 Task: Add the task  Implement a chatbot for customer support to the section Code Crusades in the project TricklePlan and add a Due Date to the respective task as 2023/07/28.
Action: Mouse moved to (938, 554)
Screenshot: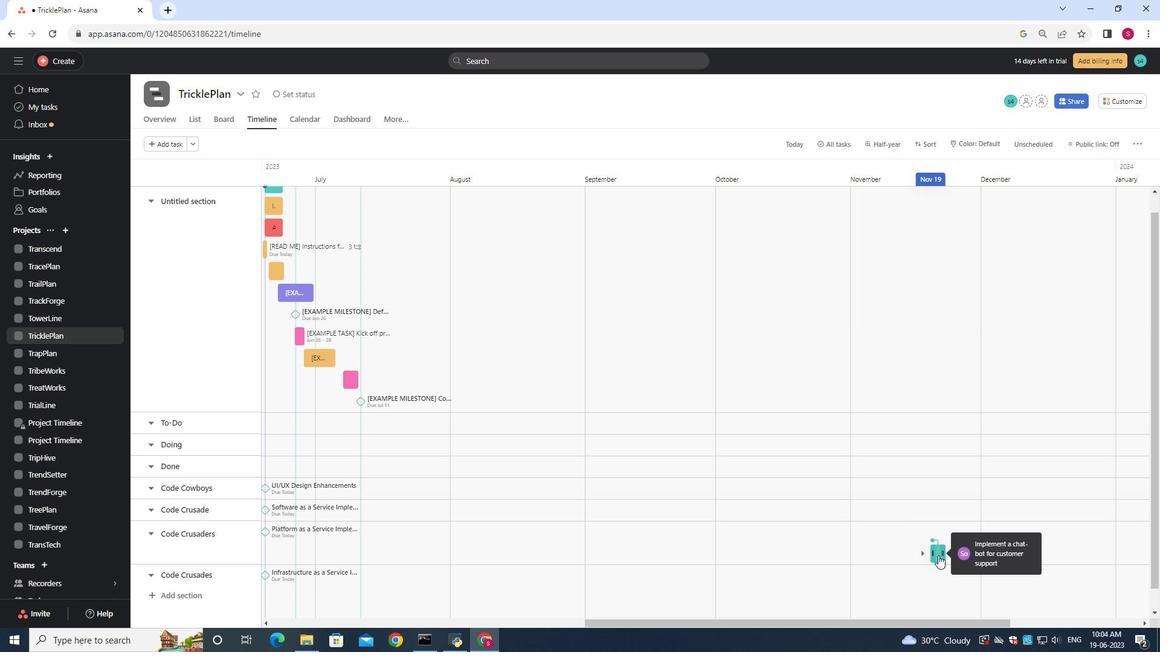 
Action: Mouse pressed left at (938, 554)
Screenshot: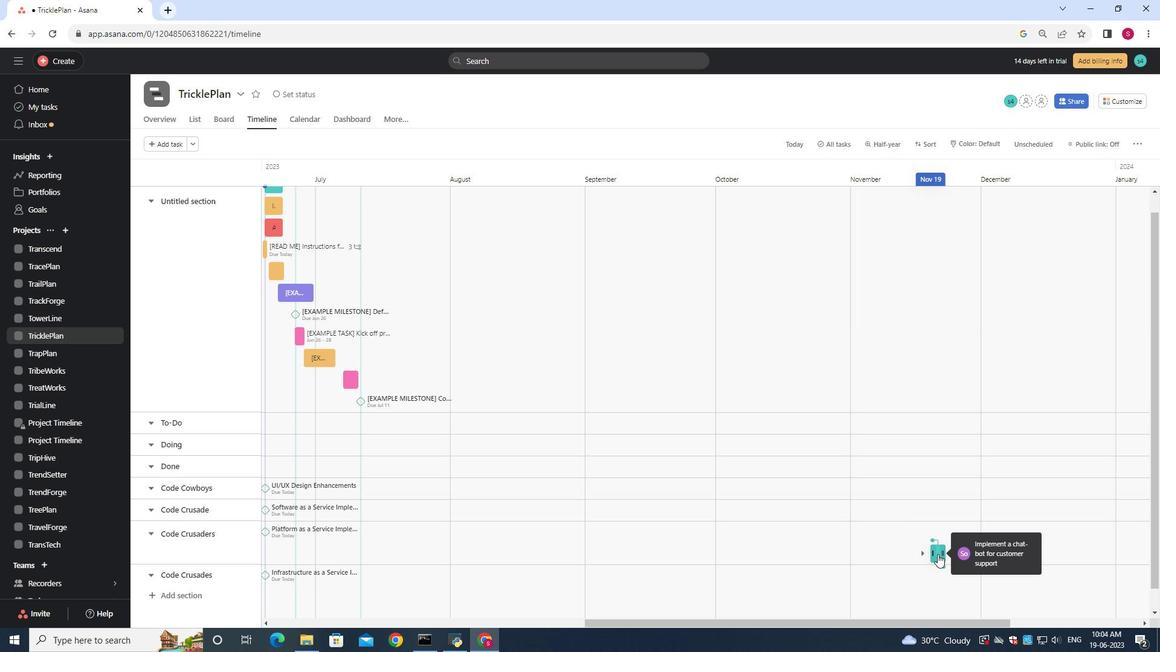
Action: Mouse moved to (878, 557)
Screenshot: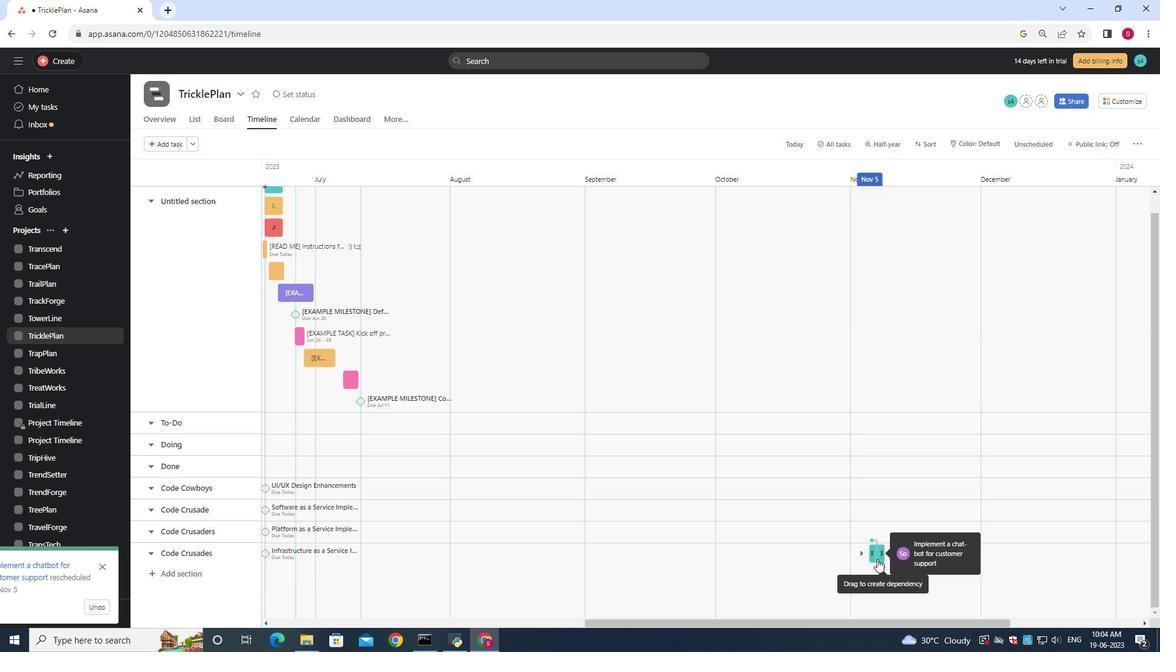 
Action: Mouse pressed left at (878, 557)
Screenshot: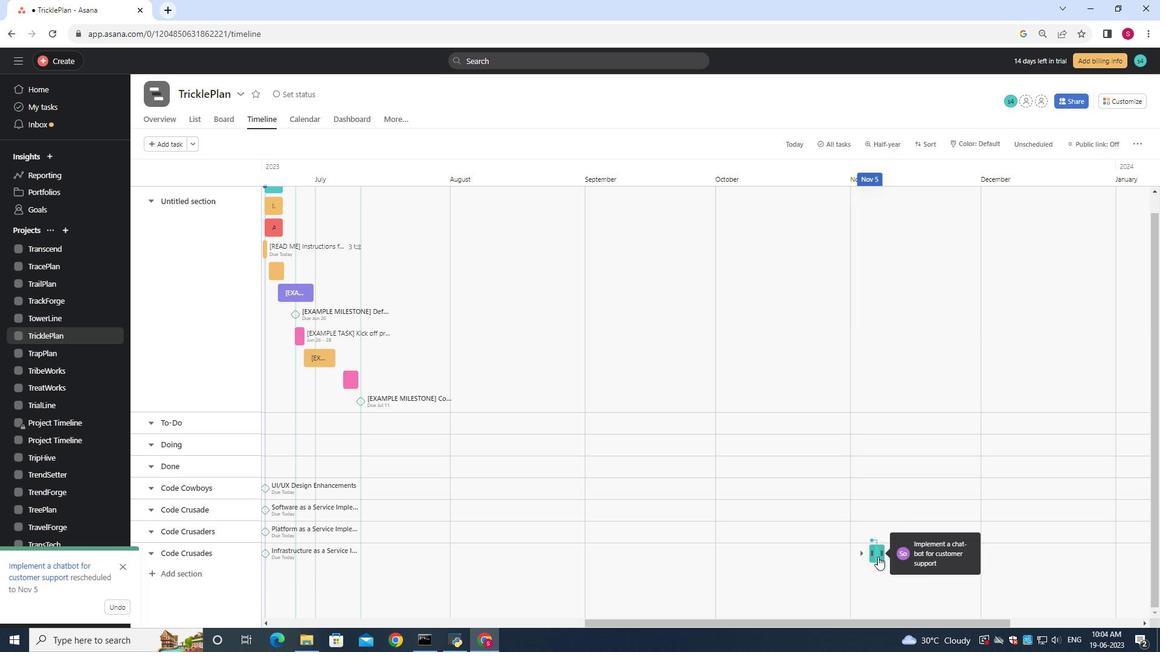 
Action: Mouse moved to (875, 551)
Screenshot: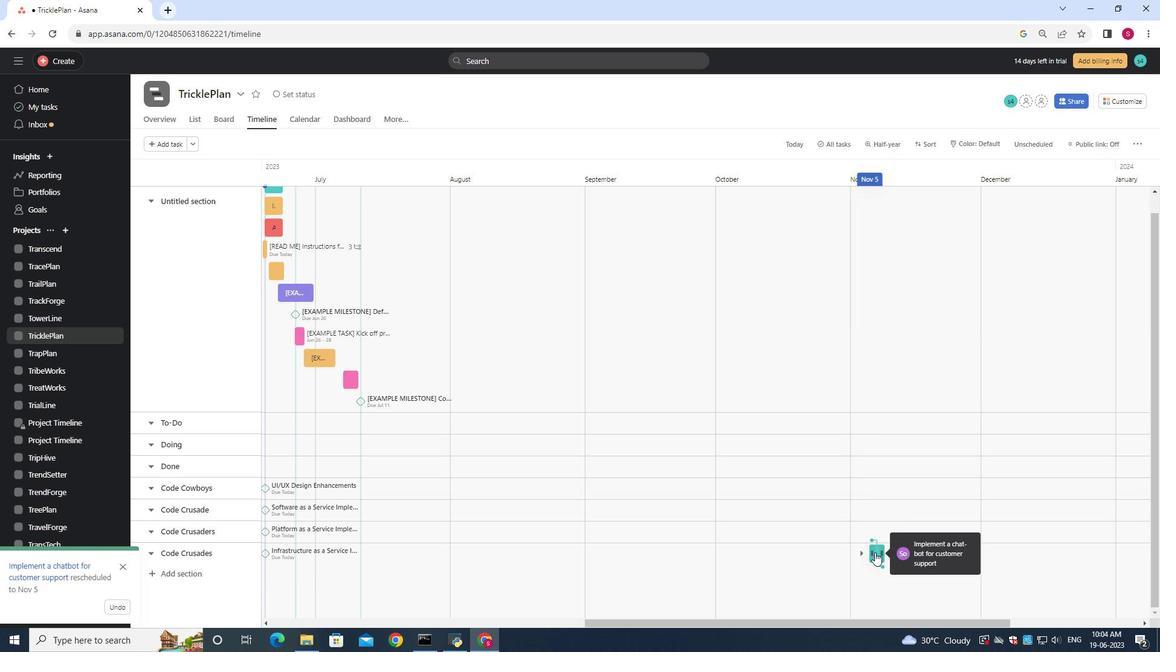 
Action: Mouse pressed left at (875, 551)
Screenshot: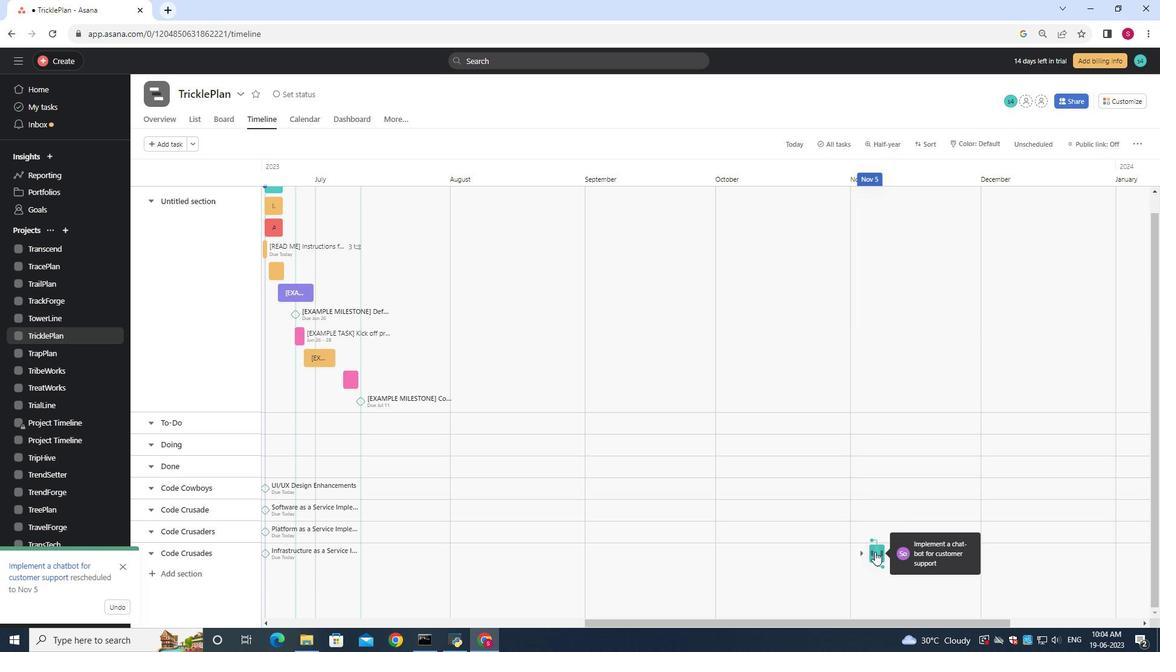 
Action: Mouse moved to (917, 223)
Screenshot: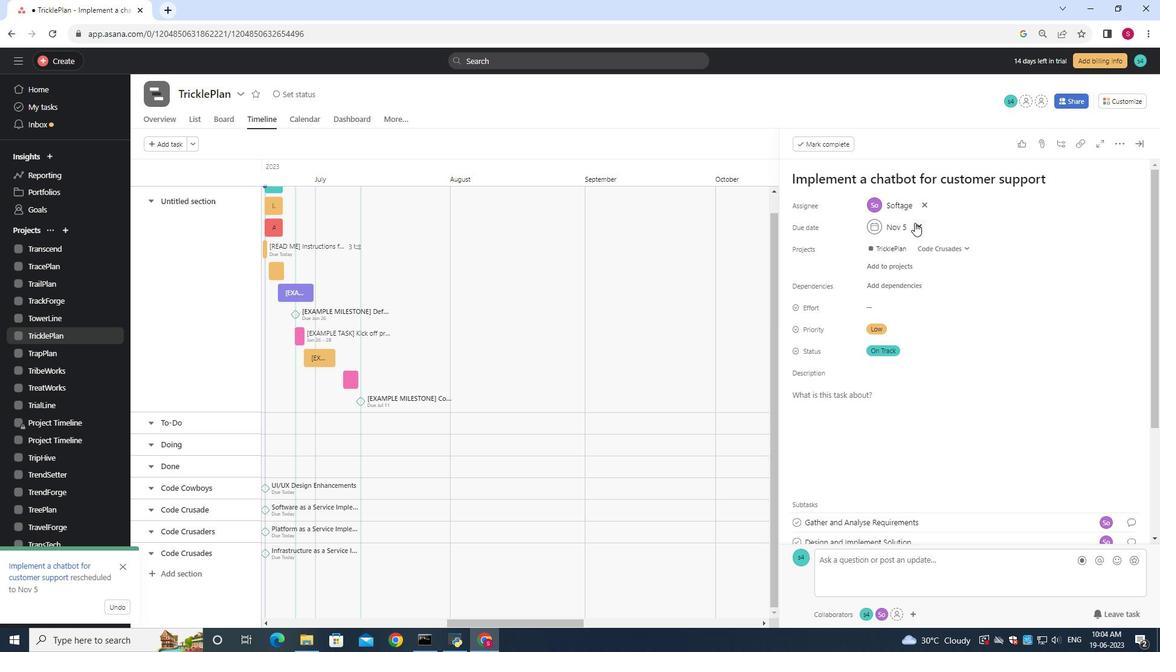 
Action: Mouse pressed left at (917, 223)
Screenshot: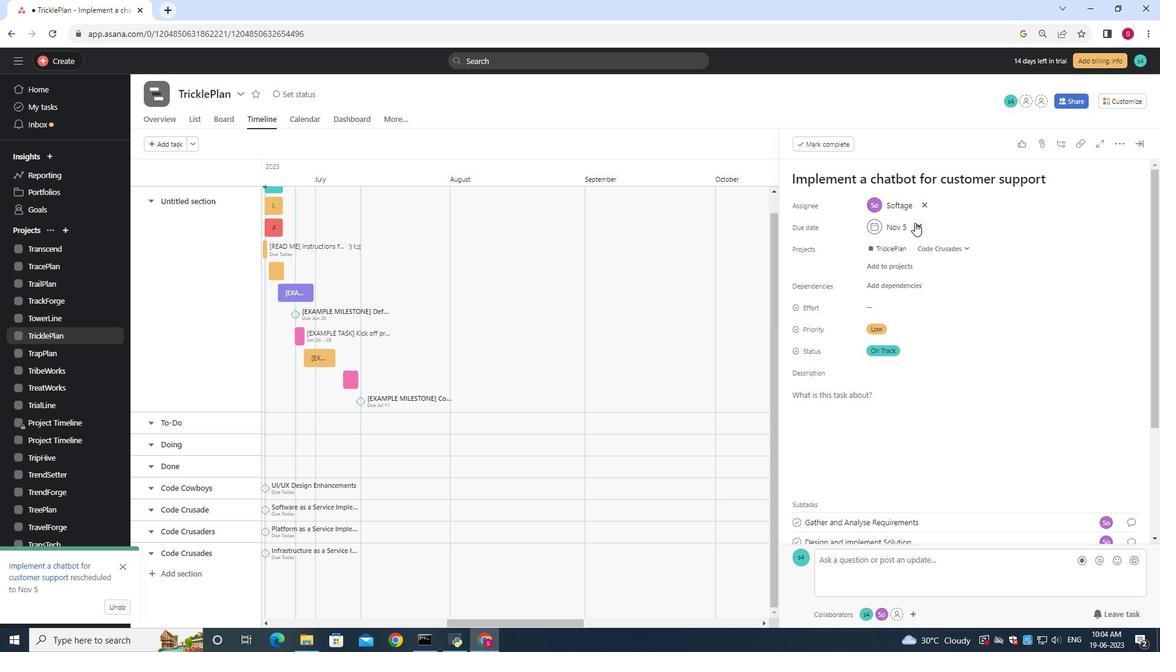 
Action: Mouse moved to (890, 226)
Screenshot: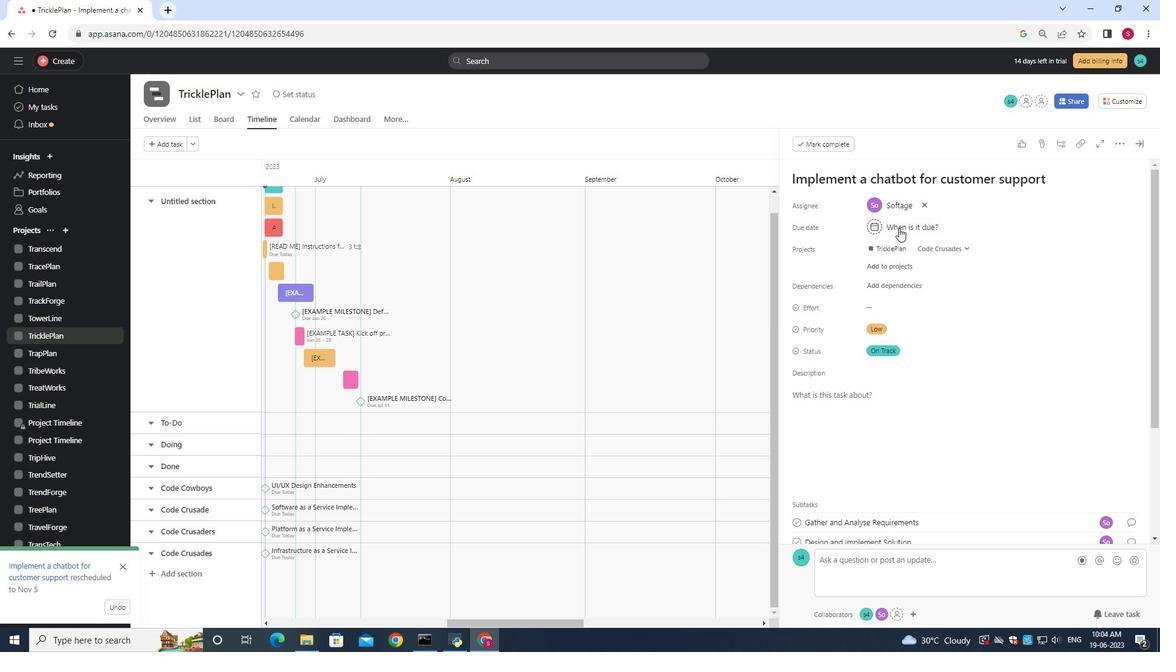 
Action: Mouse pressed left at (890, 226)
Screenshot: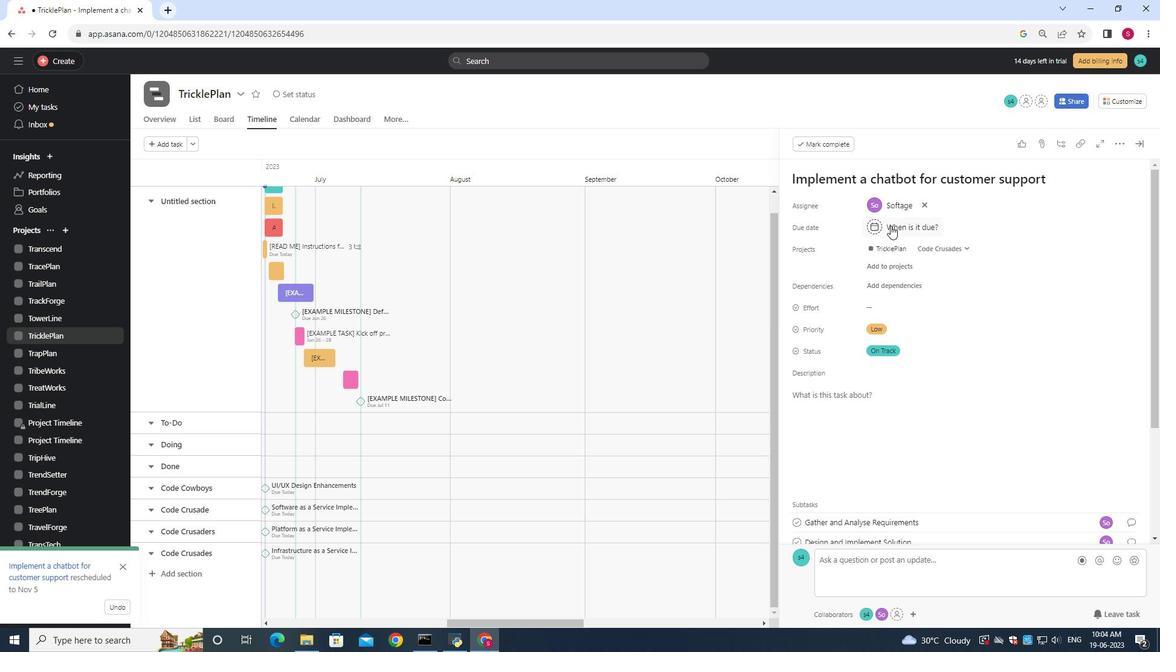 
Action: Key pressed 2023/
Screenshot: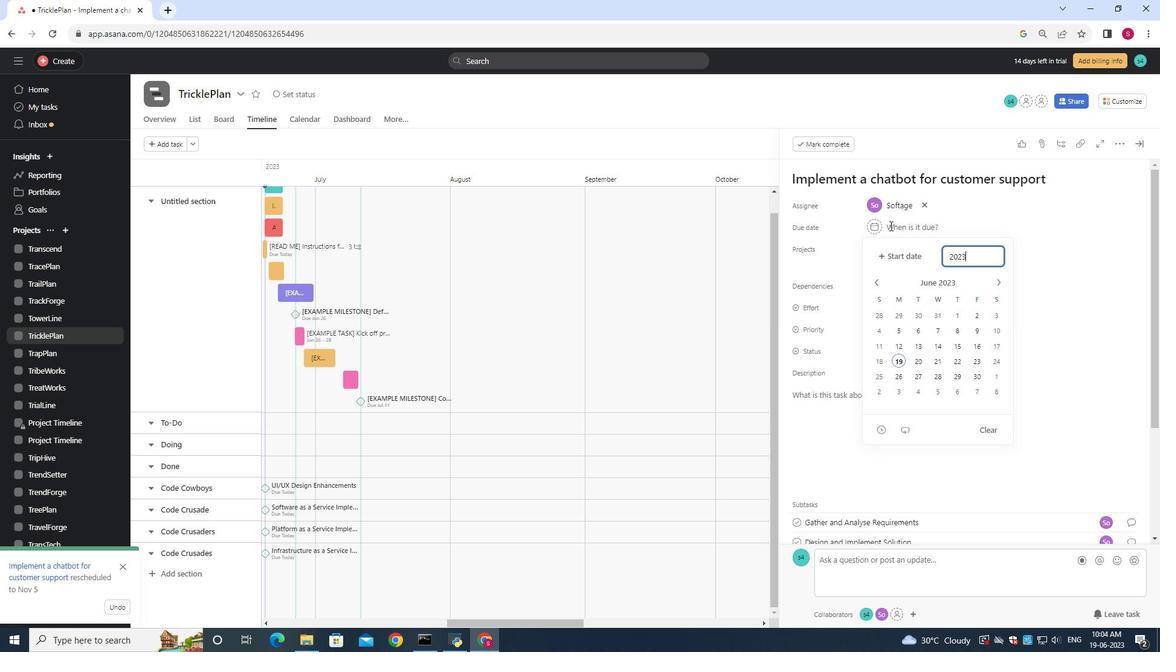 
Action: Mouse moved to (891, 226)
Screenshot: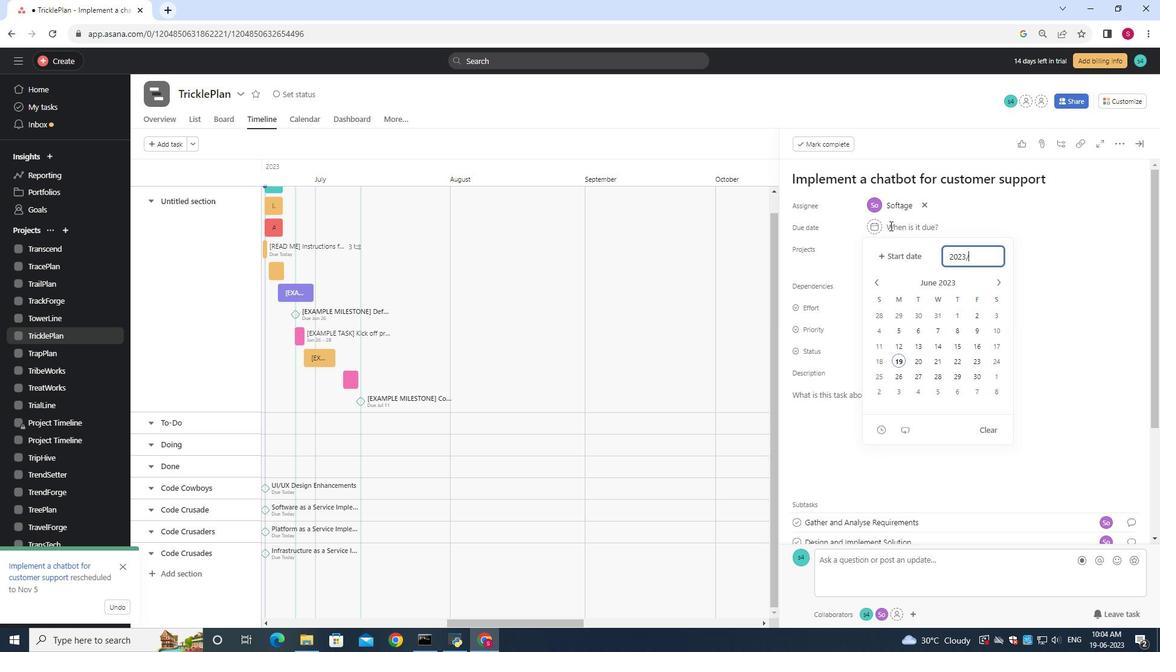 
Action: Key pressed 07
Screenshot: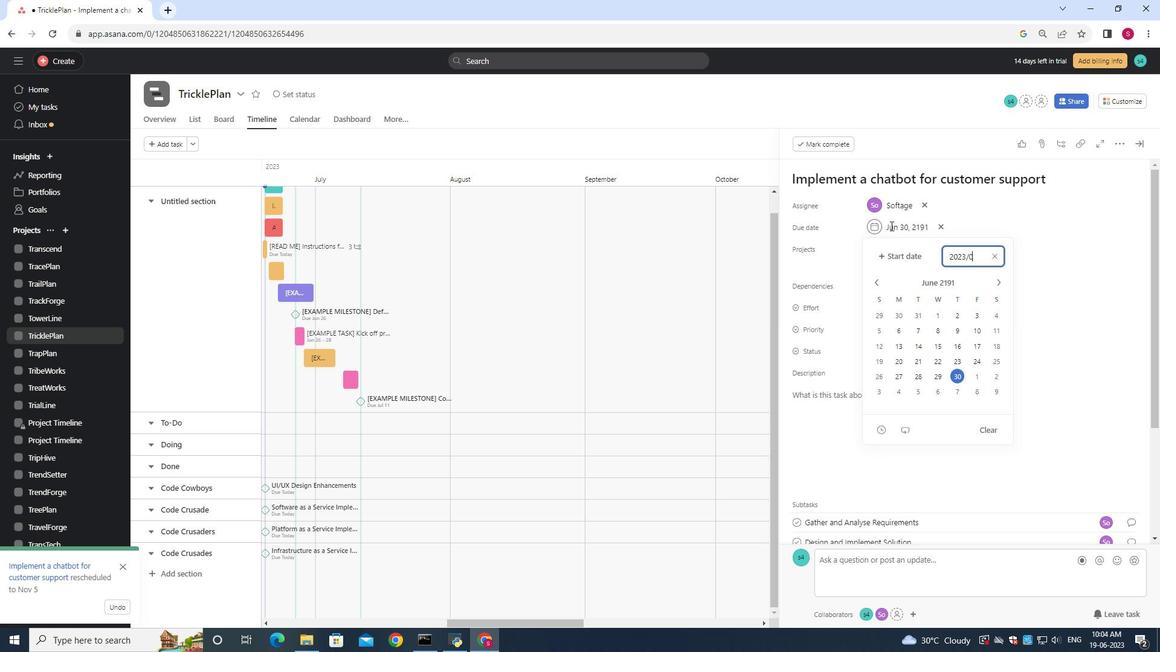 
Action: Mouse moved to (894, 227)
Screenshot: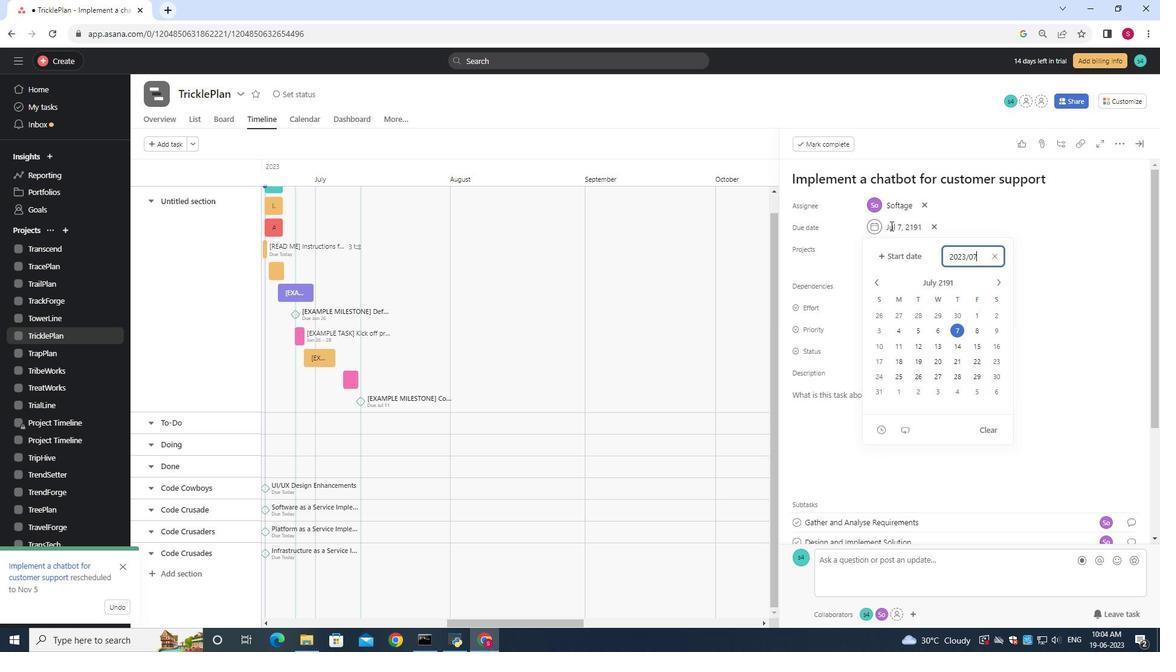 
Action: Key pressed /
Screenshot: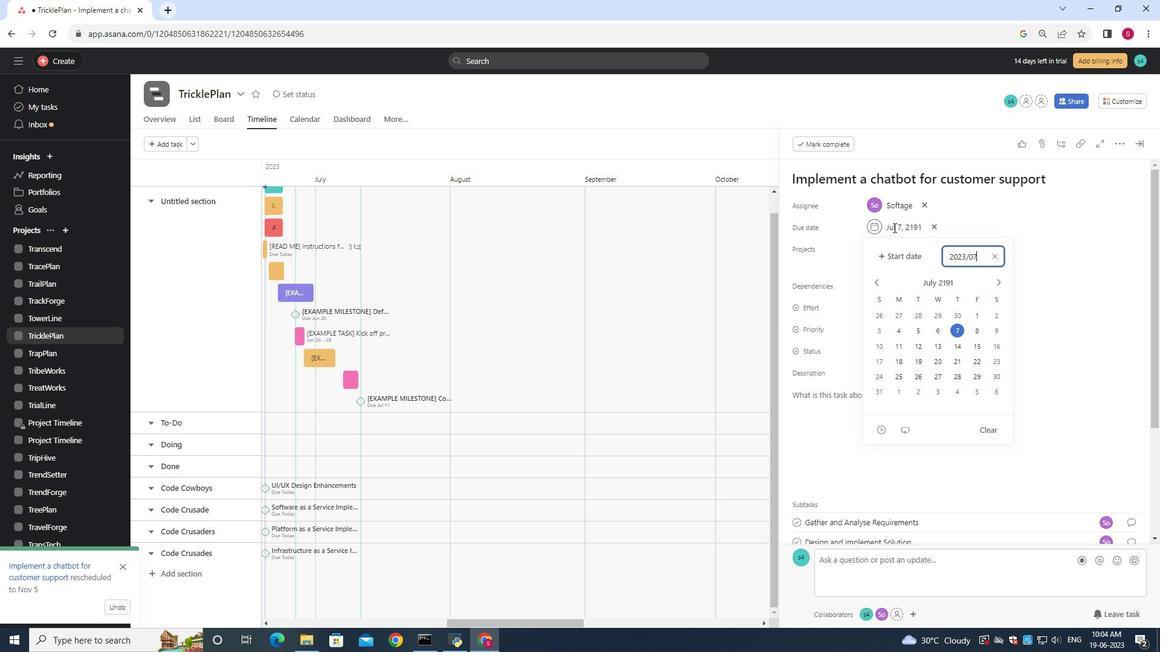 
Action: Mouse moved to (894, 227)
Screenshot: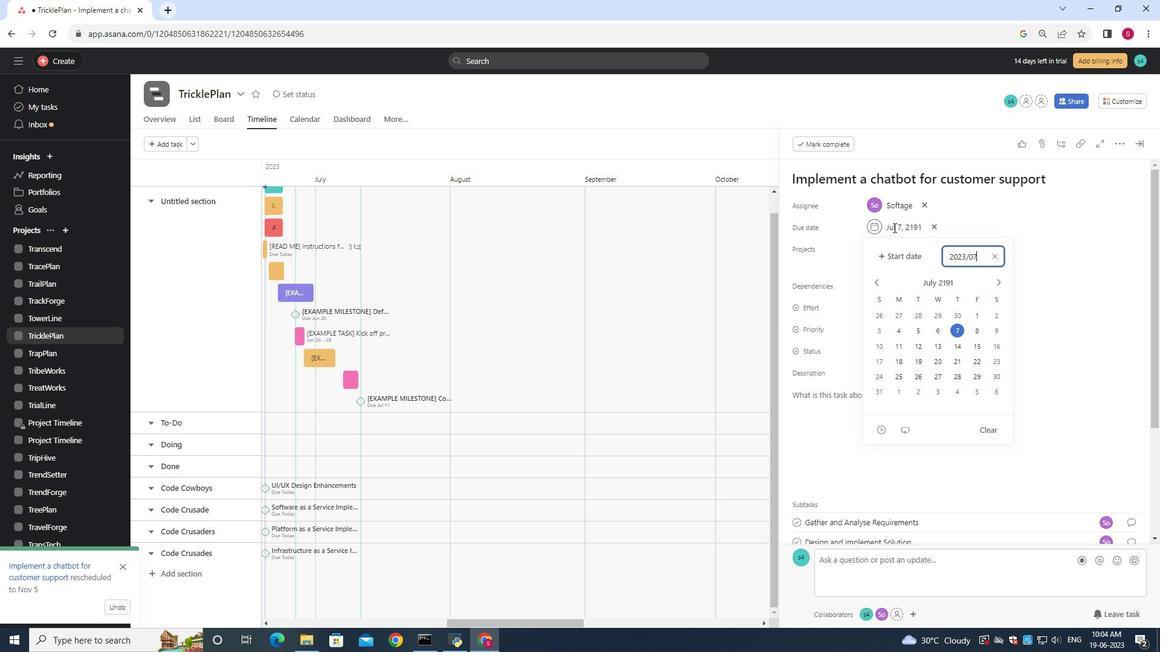 
Action: Key pressed 28<Key.enter>
Screenshot: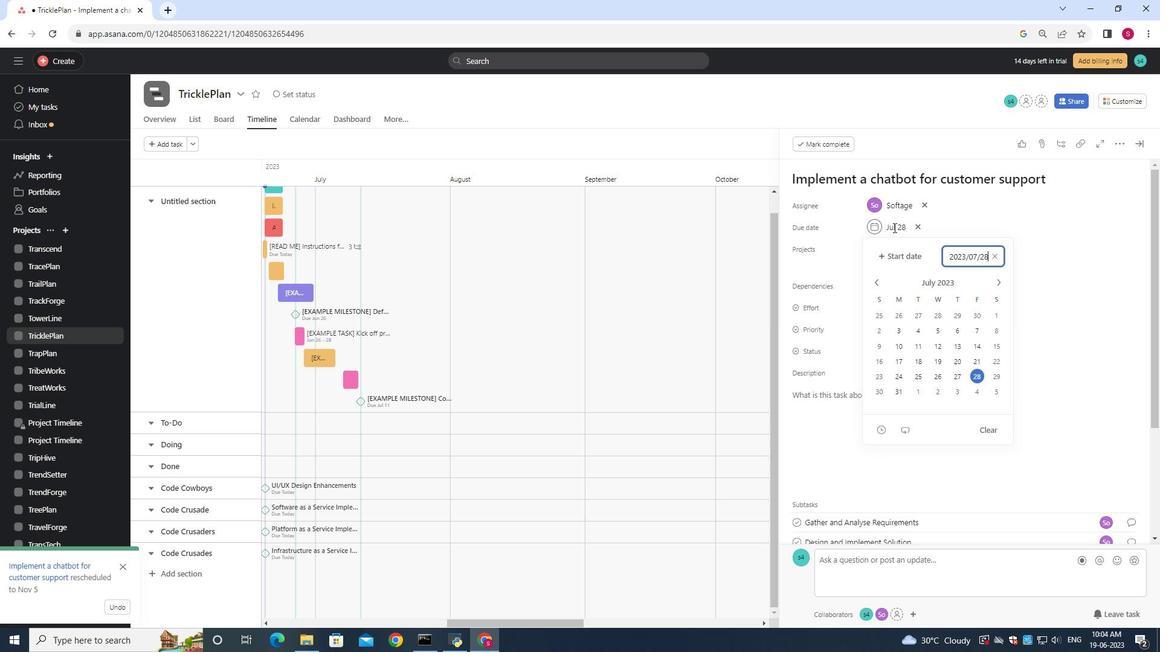 
